 Task: Check the sale-to-list ratio of fenced yard in the last 1 year.
Action: Mouse moved to (937, 216)
Screenshot: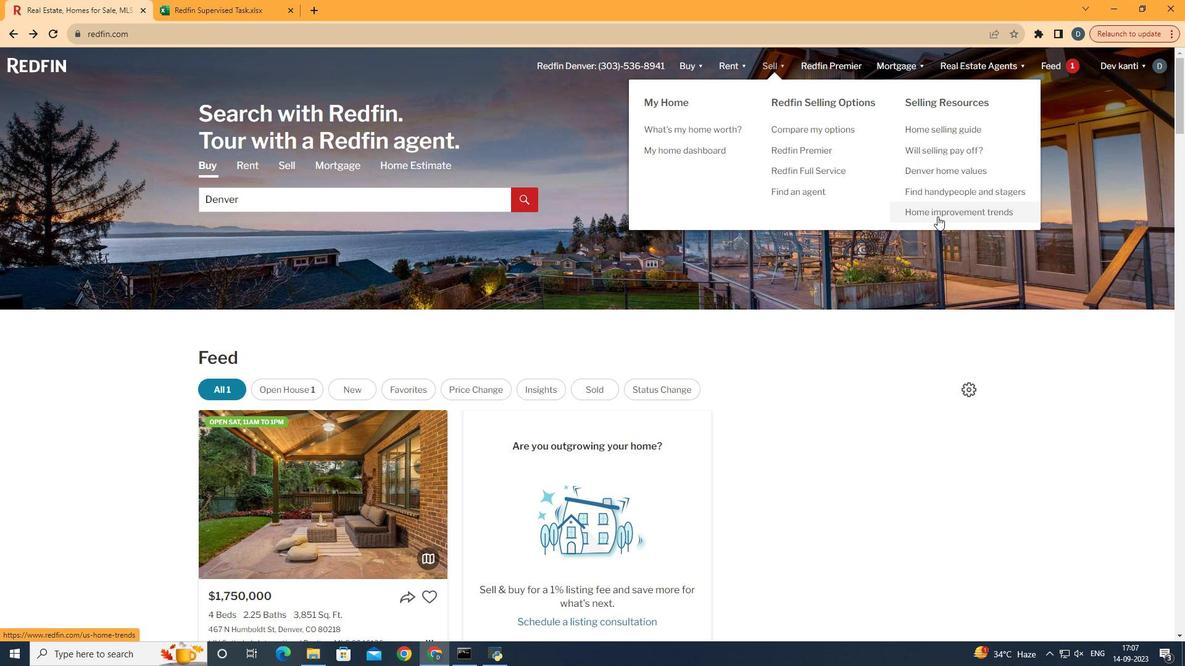 
Action: Mouse pressed left at (937, 216)
Screenshot: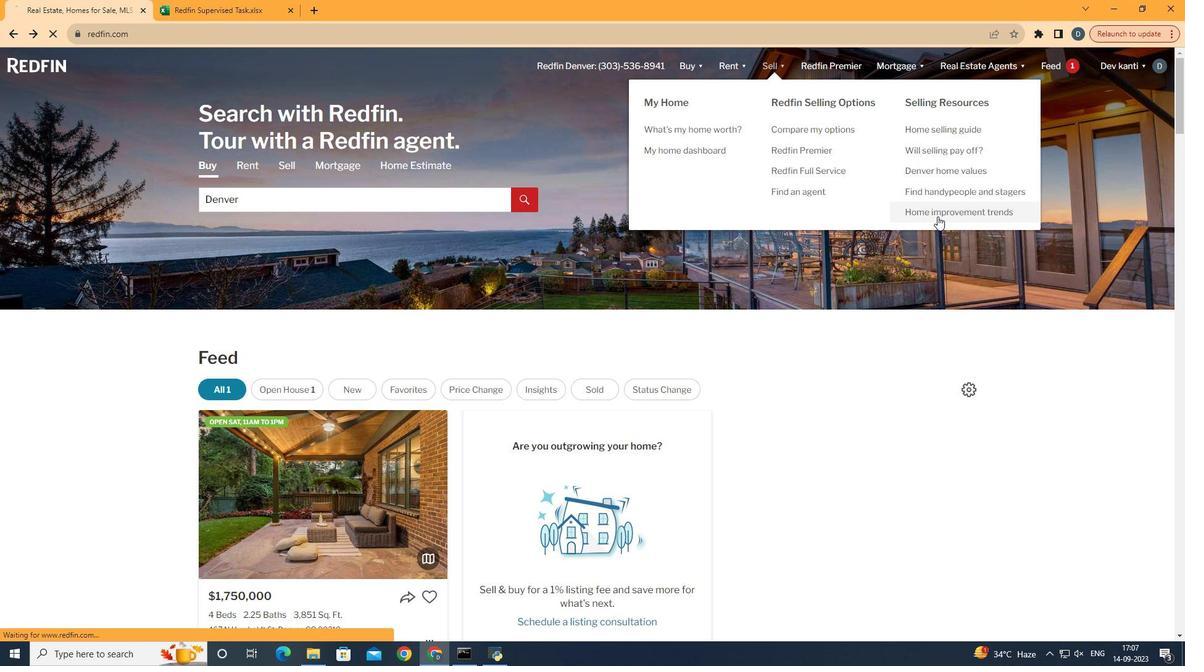 
Action: Mouse moved to (294, 238)
Screenshot: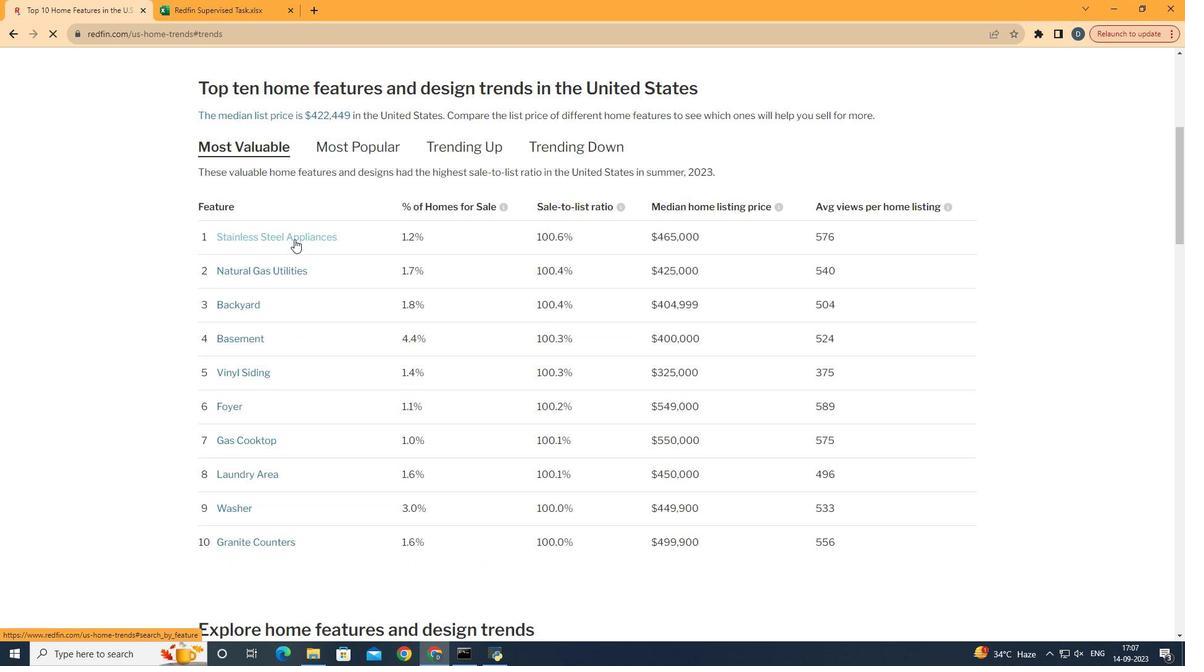 
Action: Mouse pressed left at (294, 238)
Screenshot: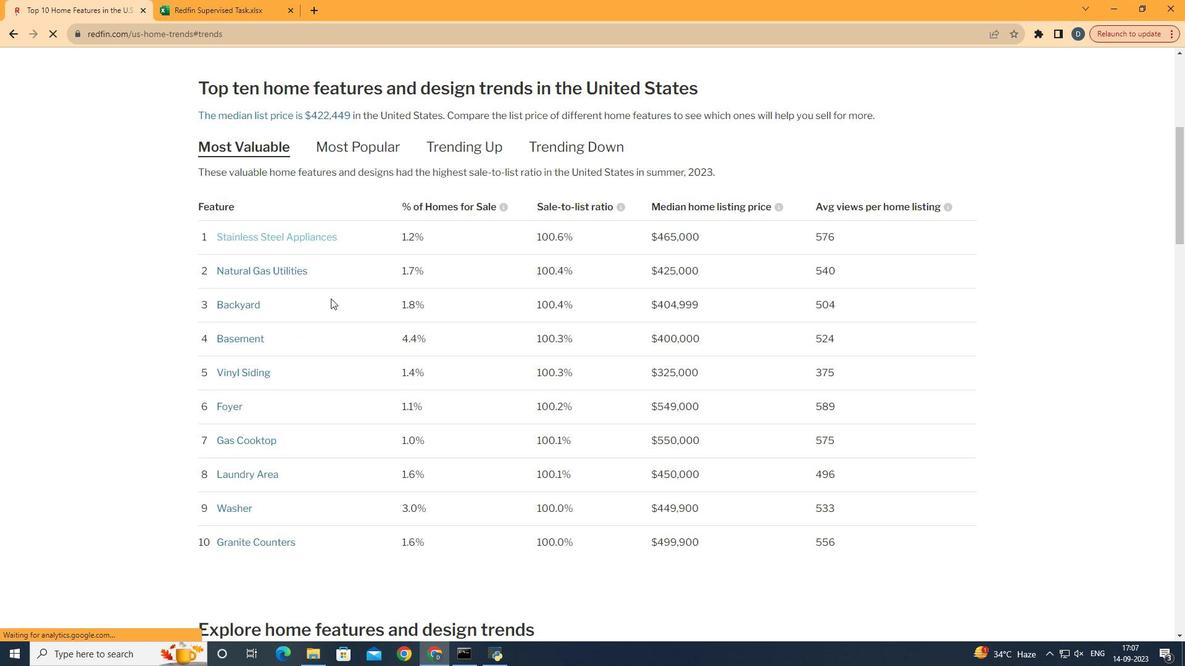 
Action: Mouse moved to (358, 335)
Screenshot: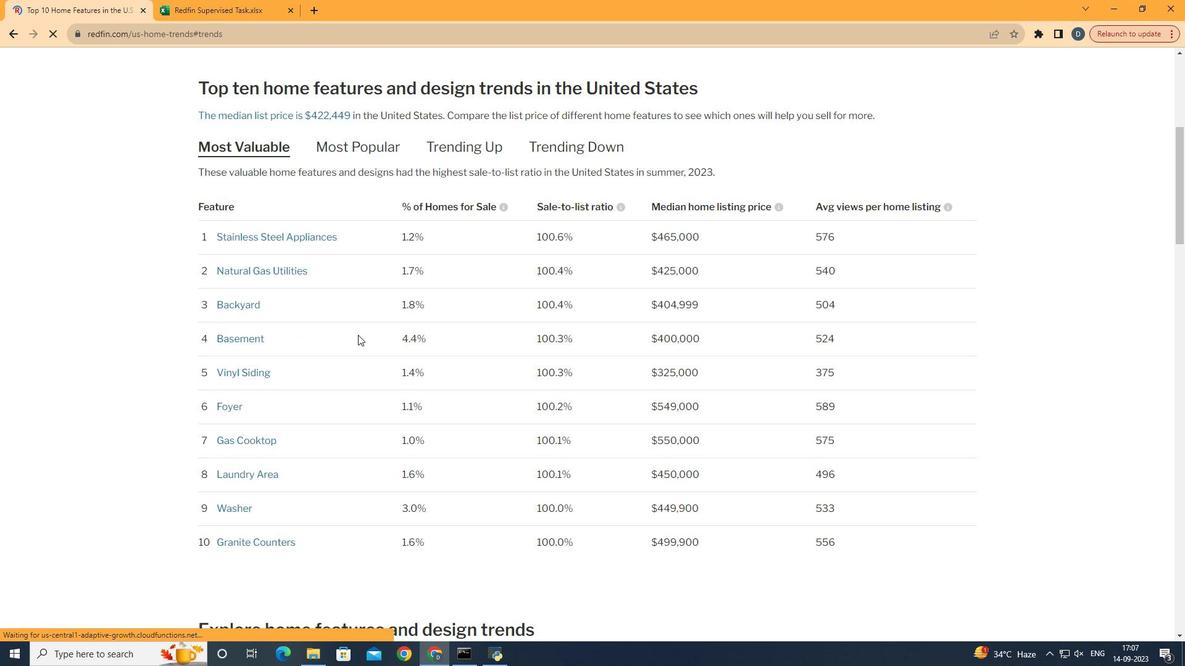 
Action: Mouse scrolled (358, 334) with delta (0, 0)
Screenshot: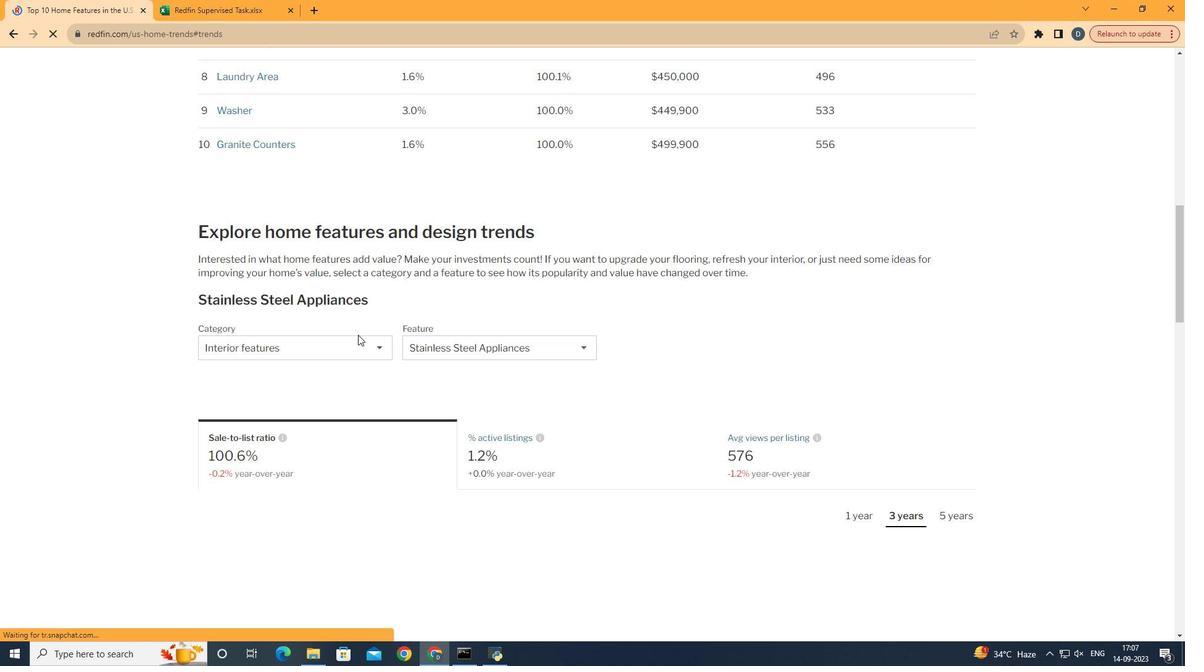 
Action: Mouse scrolled (358, 334) with delta (0, 0)
Screenshot: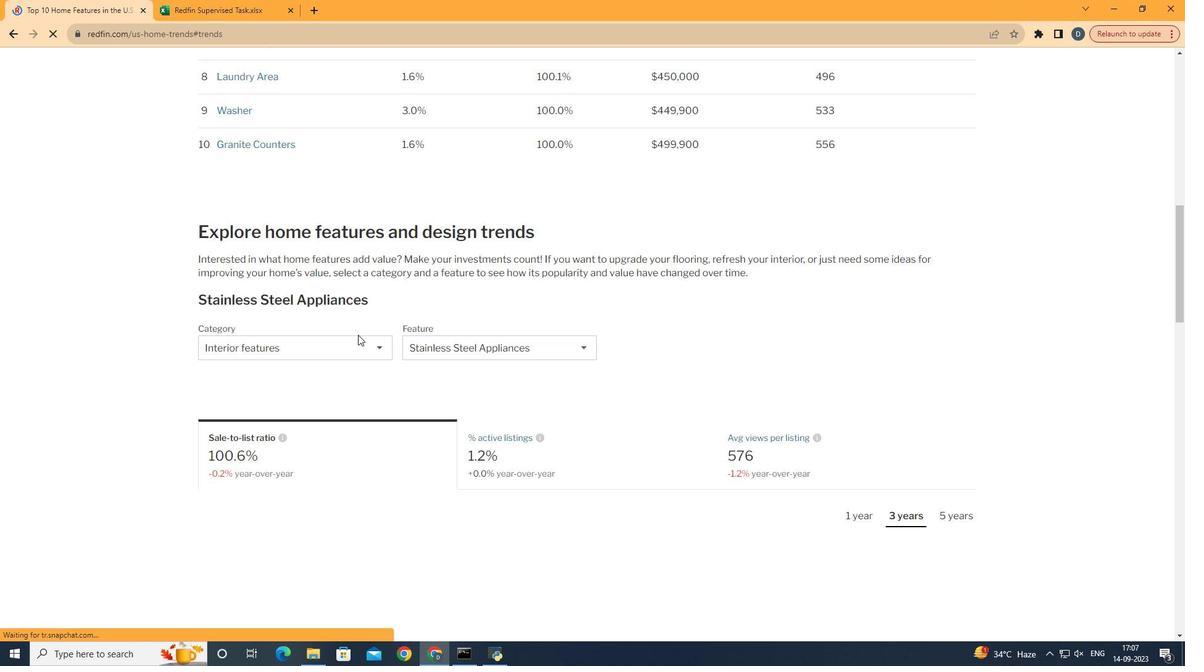
Action: Mouse scrolled (358, 334) with delta (0, 0)
Screenshot: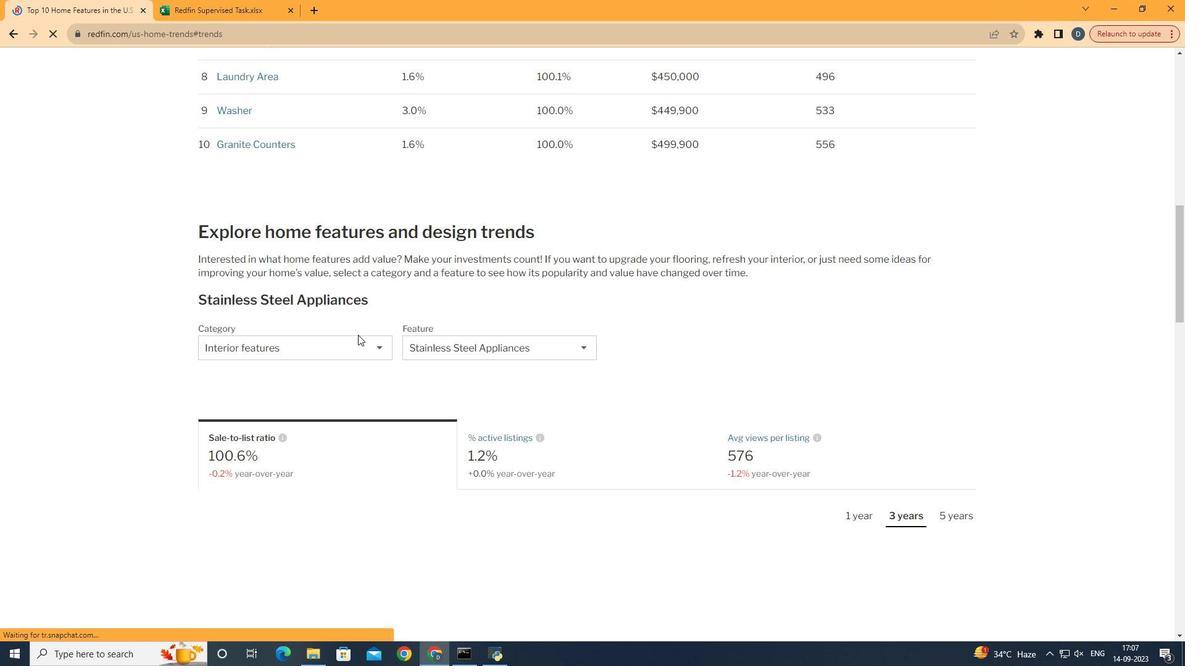 
Action: Mouse scrolled (358, 334) with delta (0, 0)
Screenshot: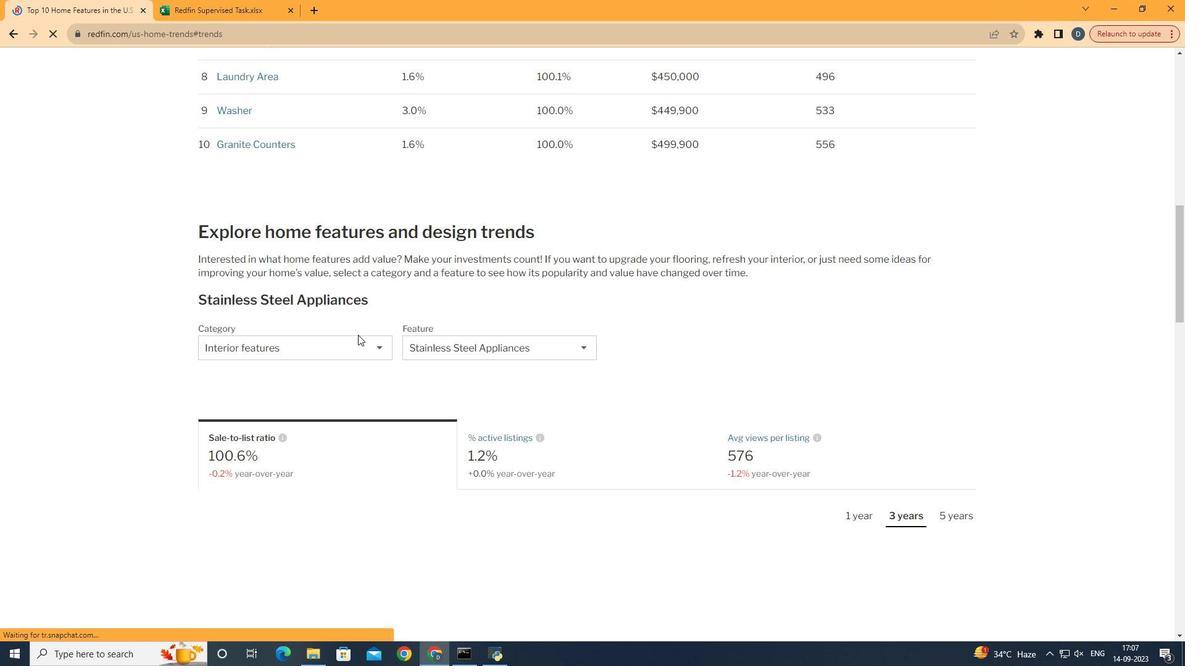 
Action: Mouse scrolled (358, 334) with delta (0, 0)
Screenshot: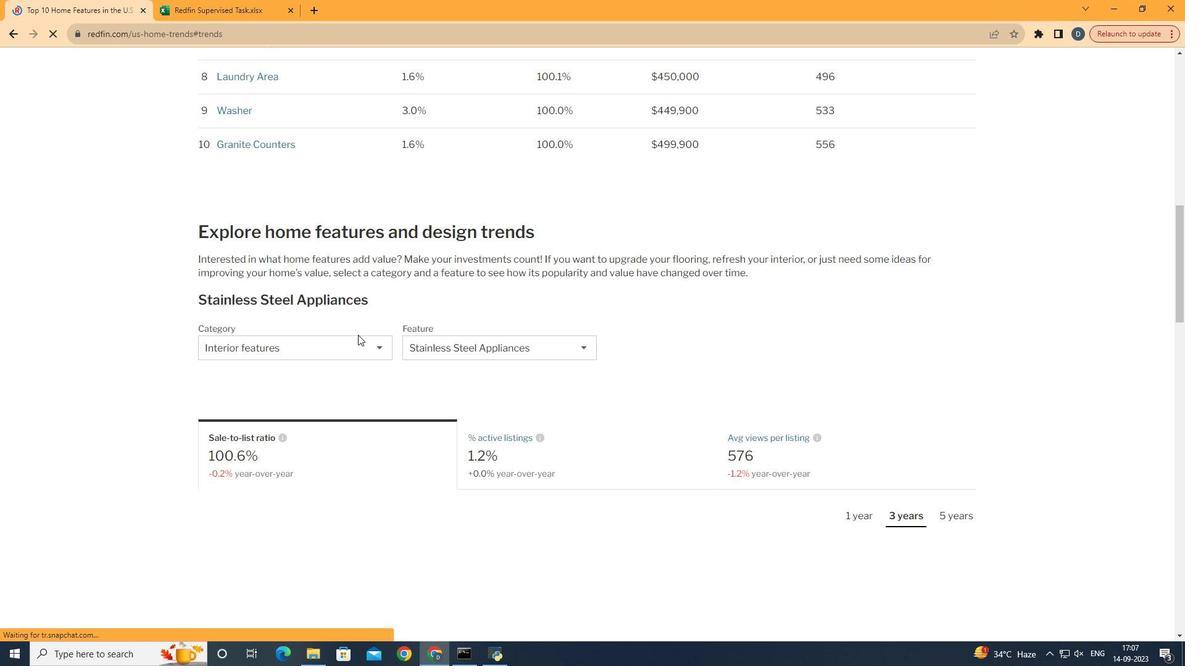 
Action: Mouse scrolled (358, 334) with delta (0, 0)
Screenshot: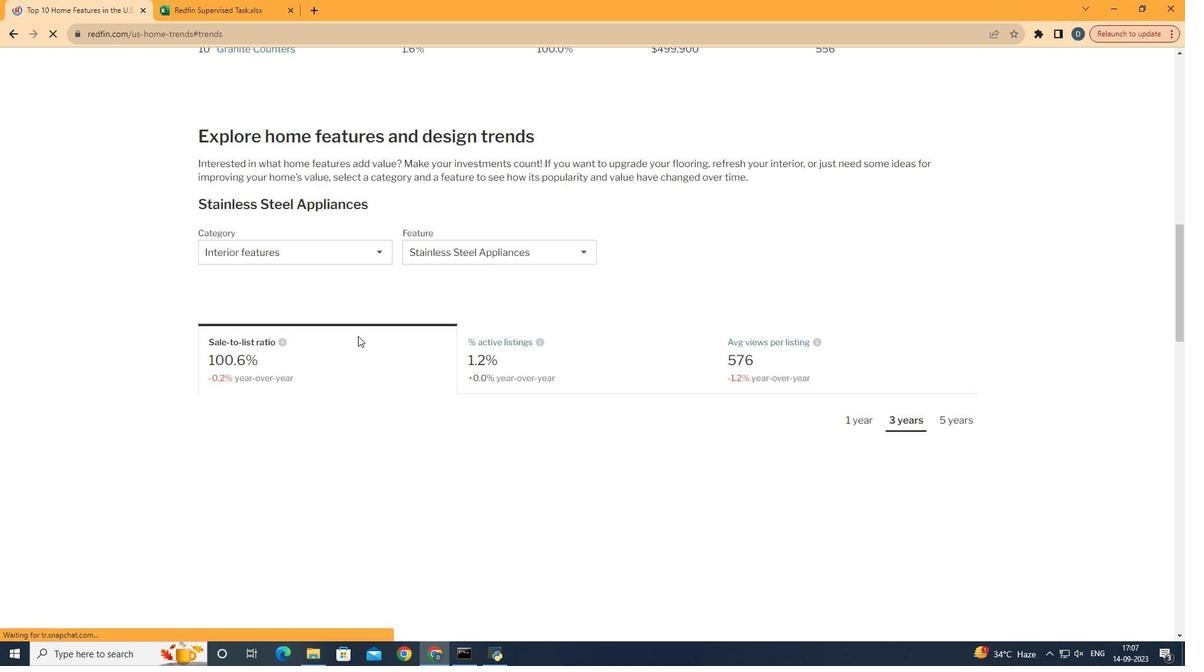 
Action: Mouse scrolled (358, 334) with delta (0, 0)
Screenshot: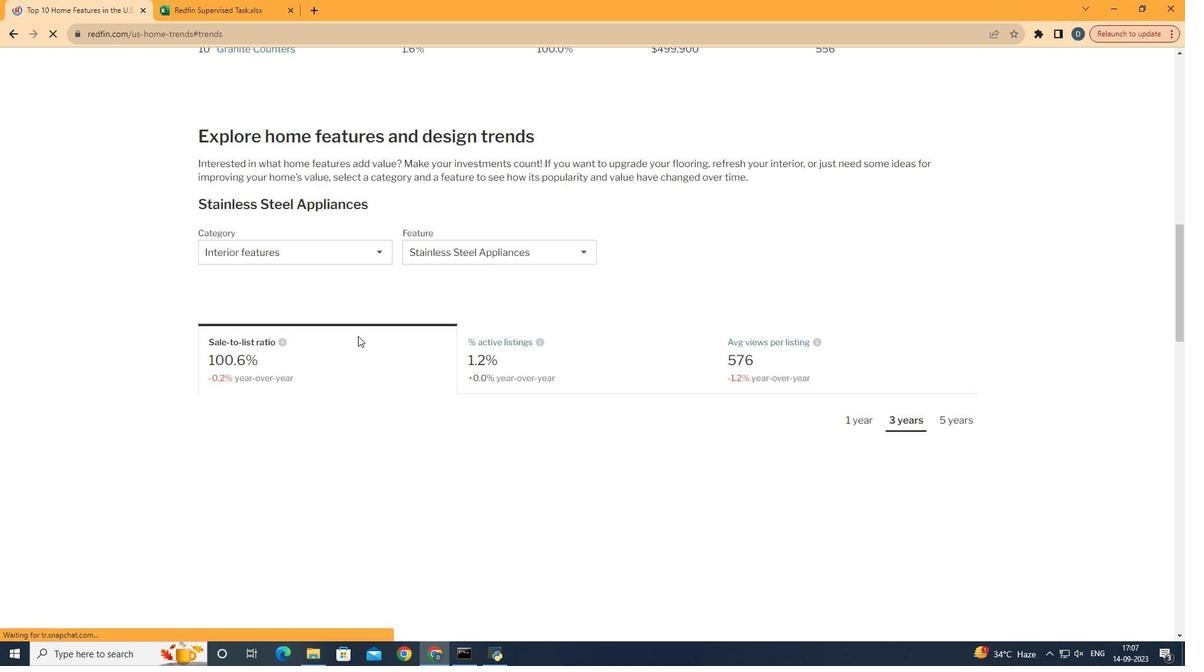
Action: Mouse scrolled (358, 334) with delta (0, 0)
Screenshot: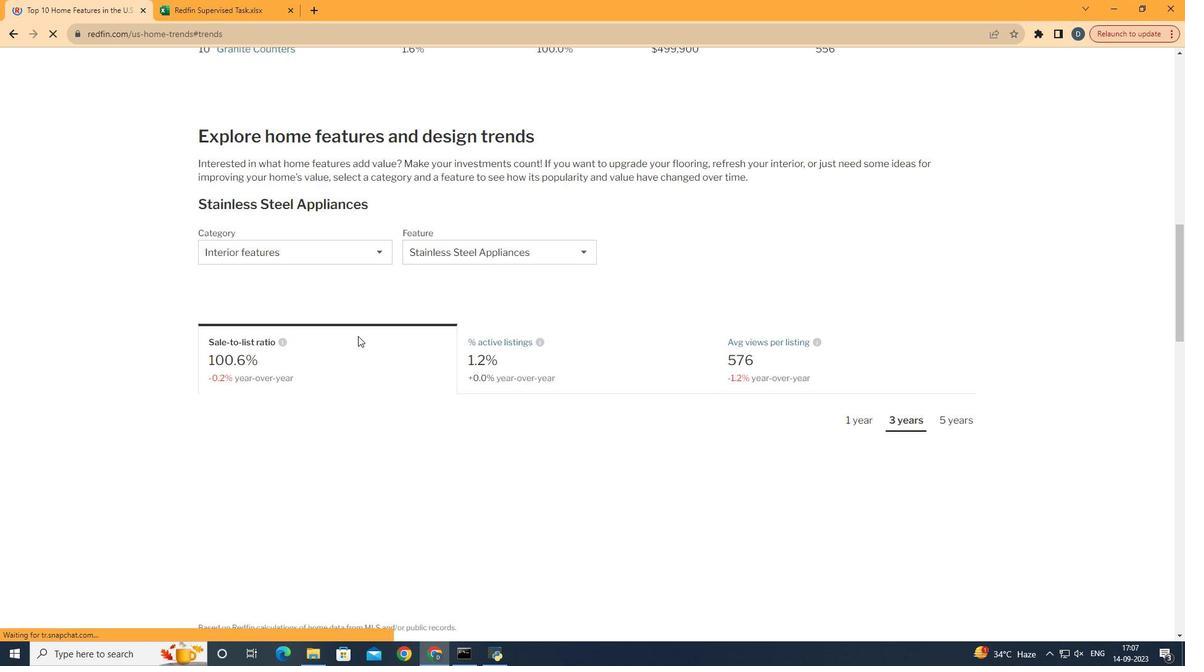 
Action: Mouse moved to (351, 269)
Screenshot: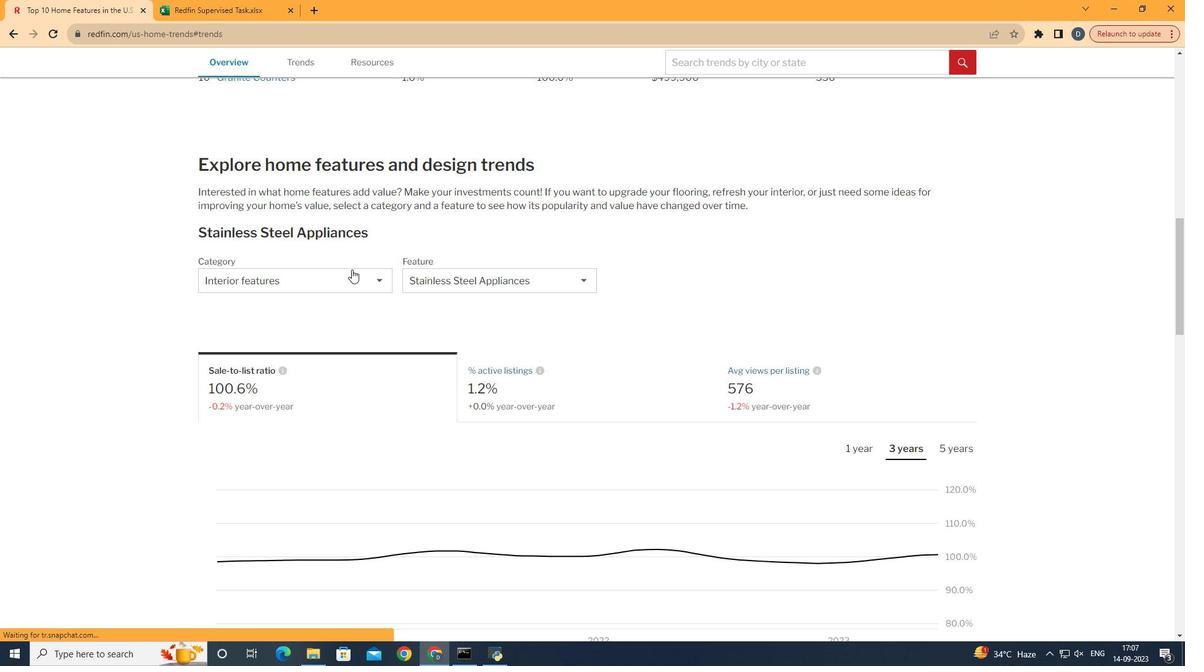 
Action: Mouse scrolled (351, 269) with delta (0, 0)
Screenshot: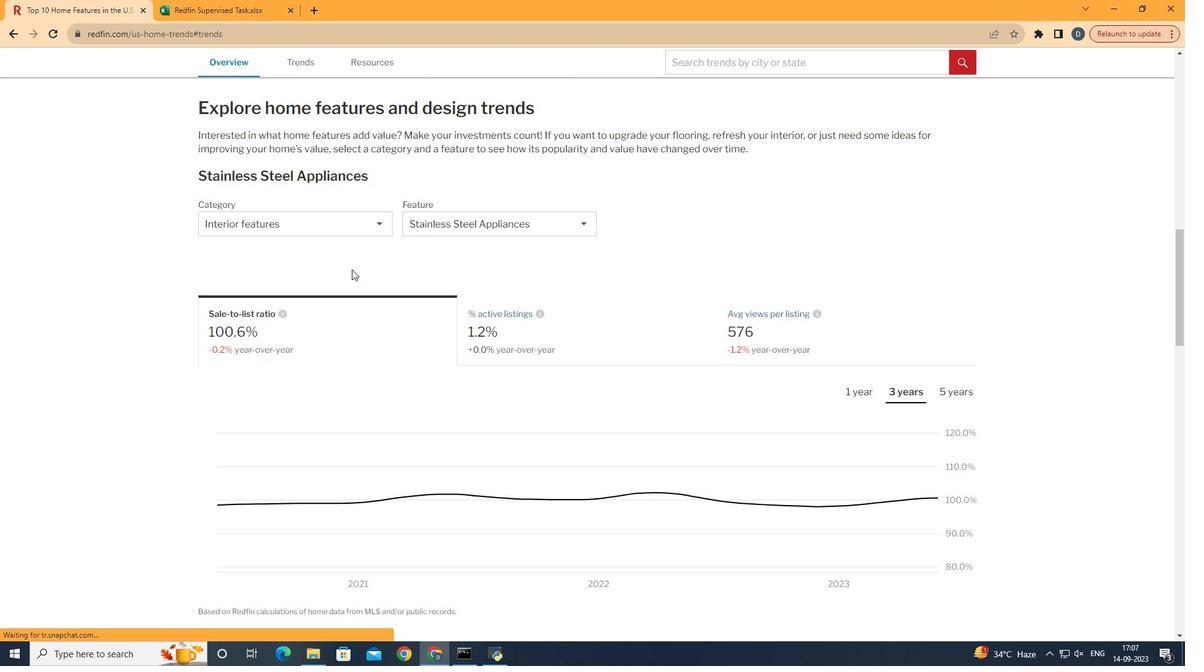 
Action: Mouse scrolled (351, 269) with delta (0, 0)
Screenshot: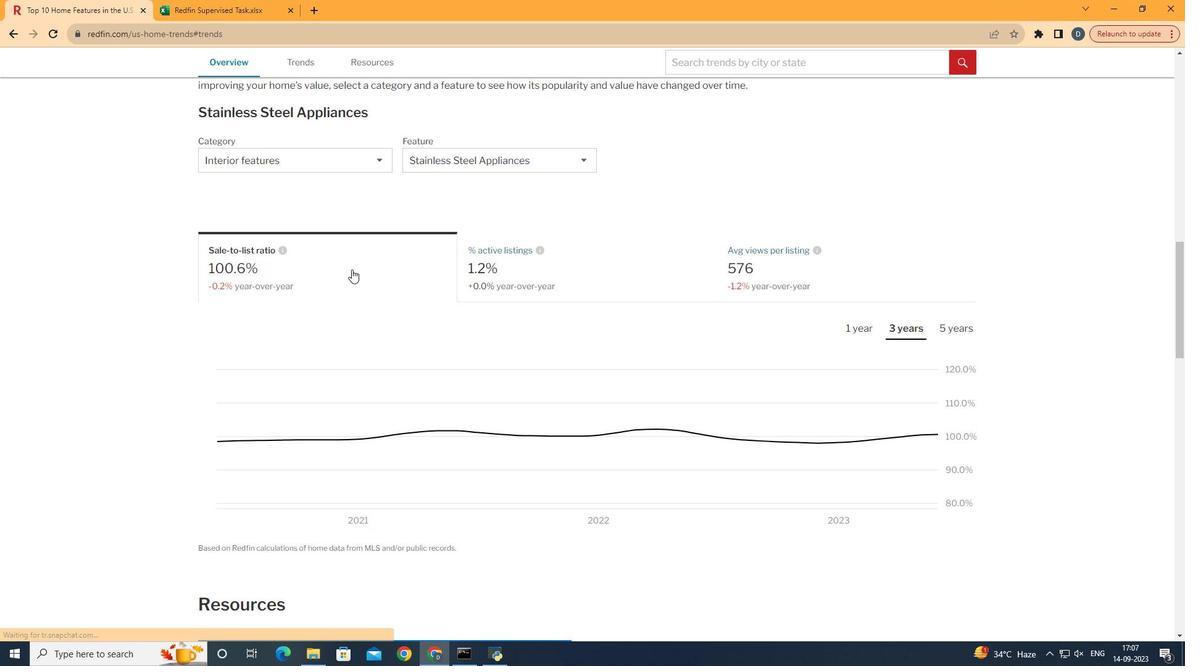 
Action: Mouse scrolled (351, 269) with delta (0, 0)
Screenshot: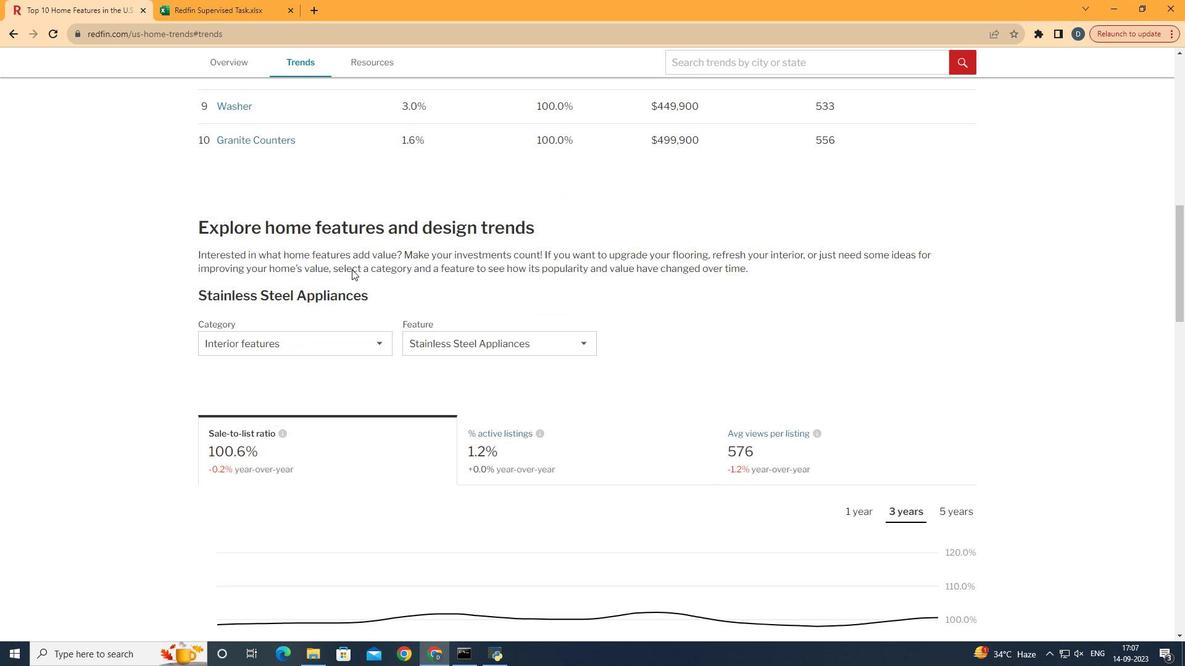 
Action: Mouse scrolled (351, 269) with delta (0, 0)
Screenshot: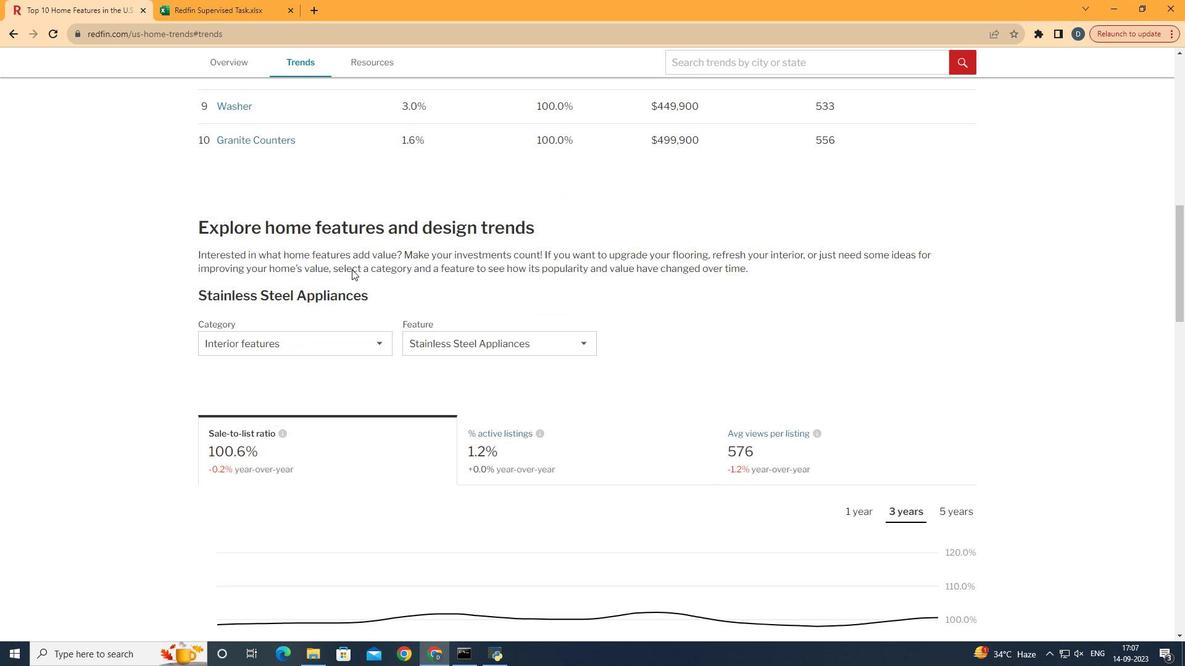 
Action: Mouse scrolled (351, 269) with delta (0, 0)
Screenshot: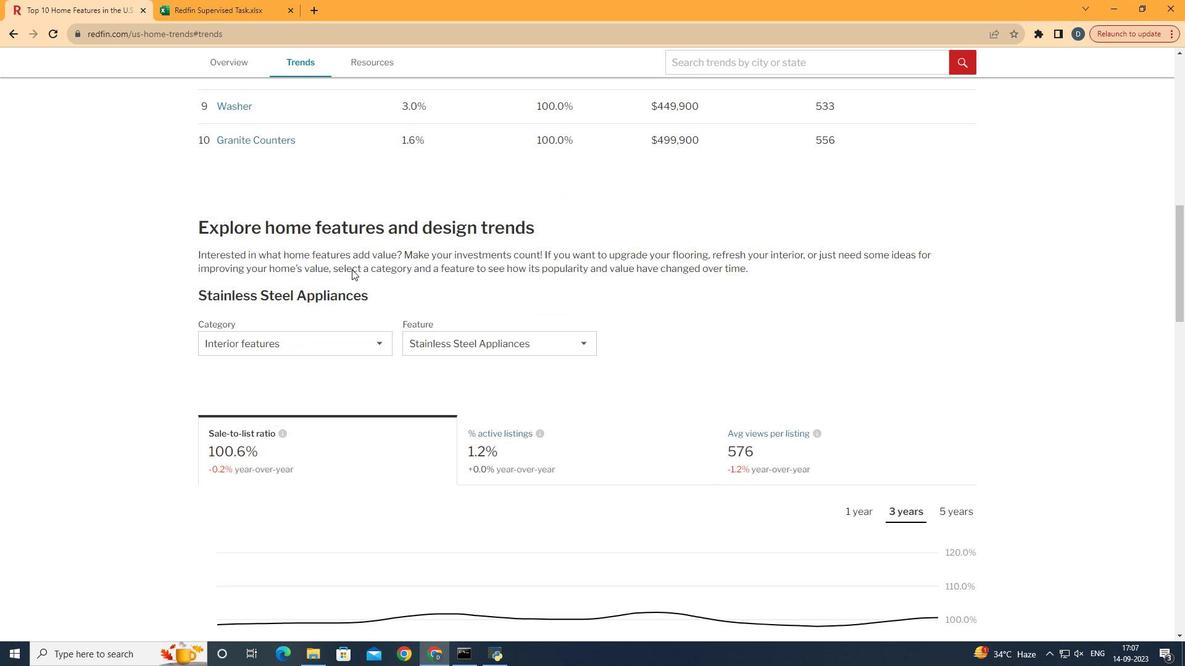 
Action: Mouse scrolled (351, 269) with delta (0, 0)
Screenshot: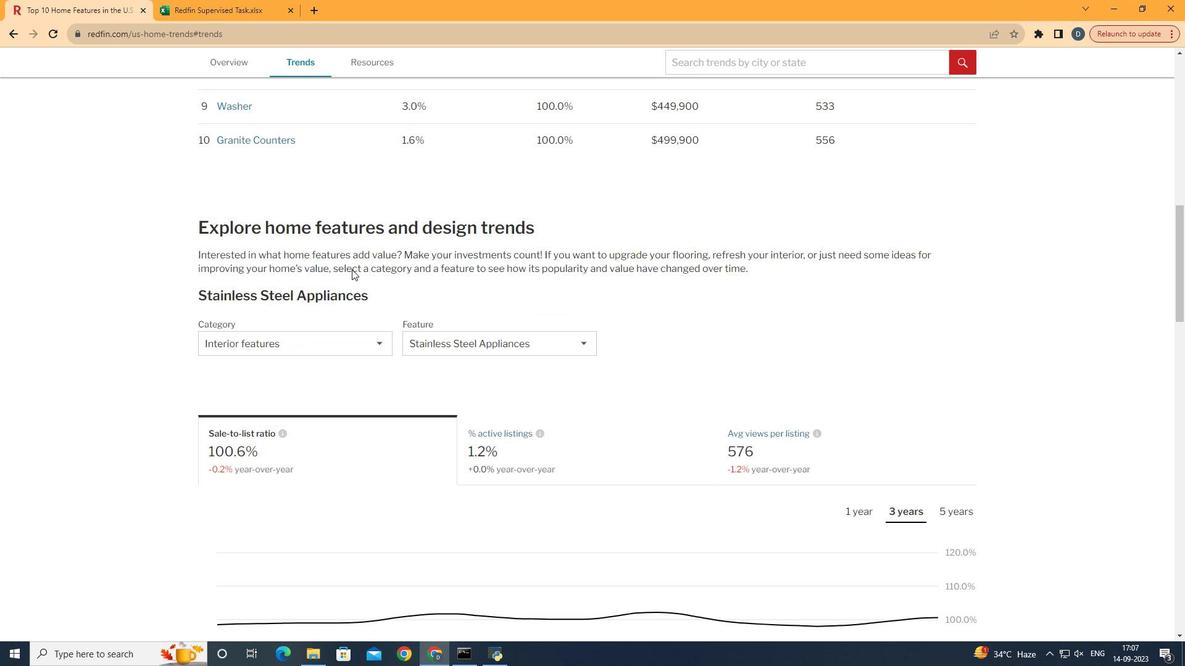 
Action: Mouse scrolled (351, 269) with delta (0, 0)
Screenshot: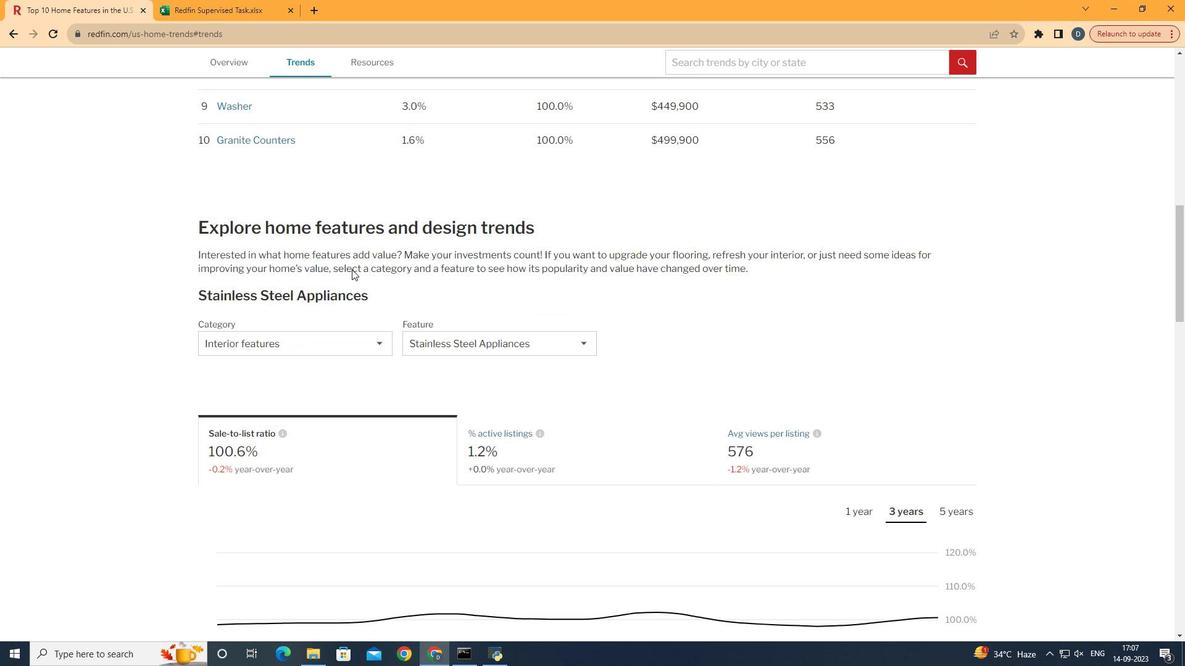 
Action: Mouse moved to (361, 334)
Screenshot: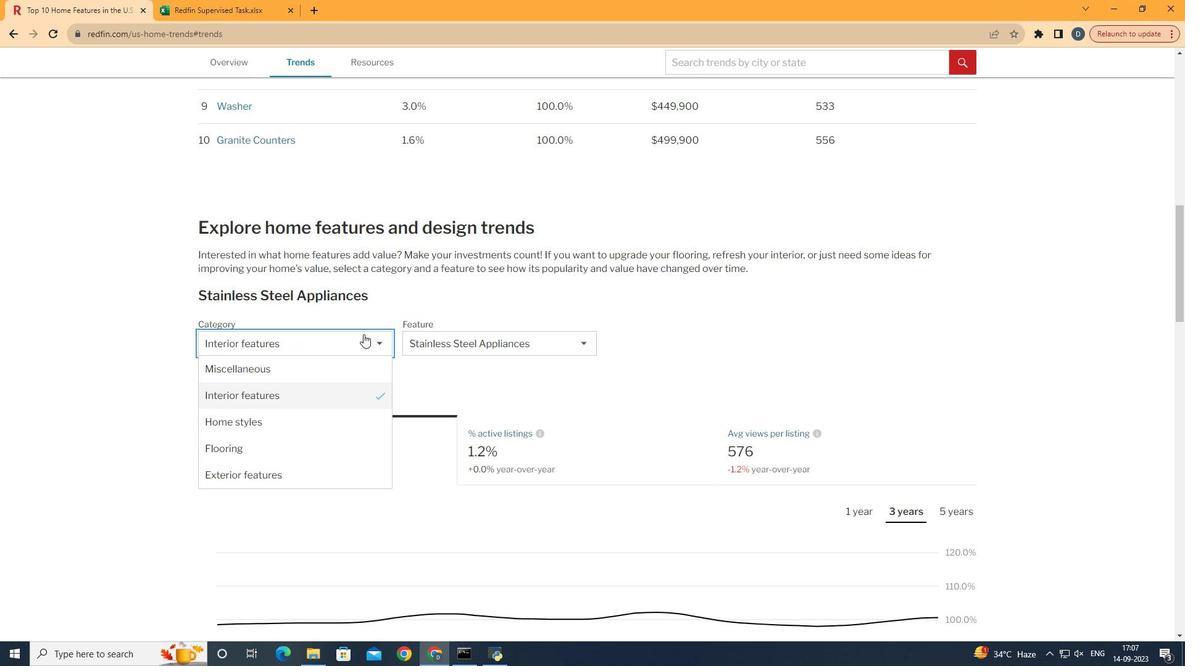 
Action: Mouse pressed left at (361, 334)
Screenshot: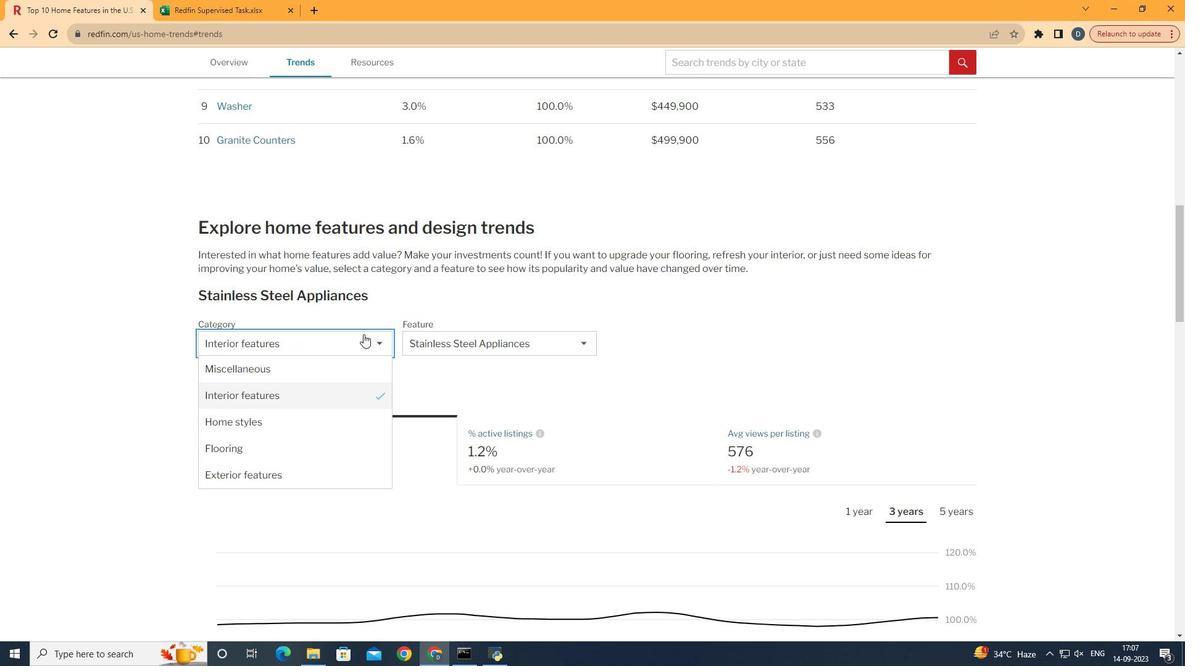 
Action: Mouse moved to (332, 482)
Screenshot: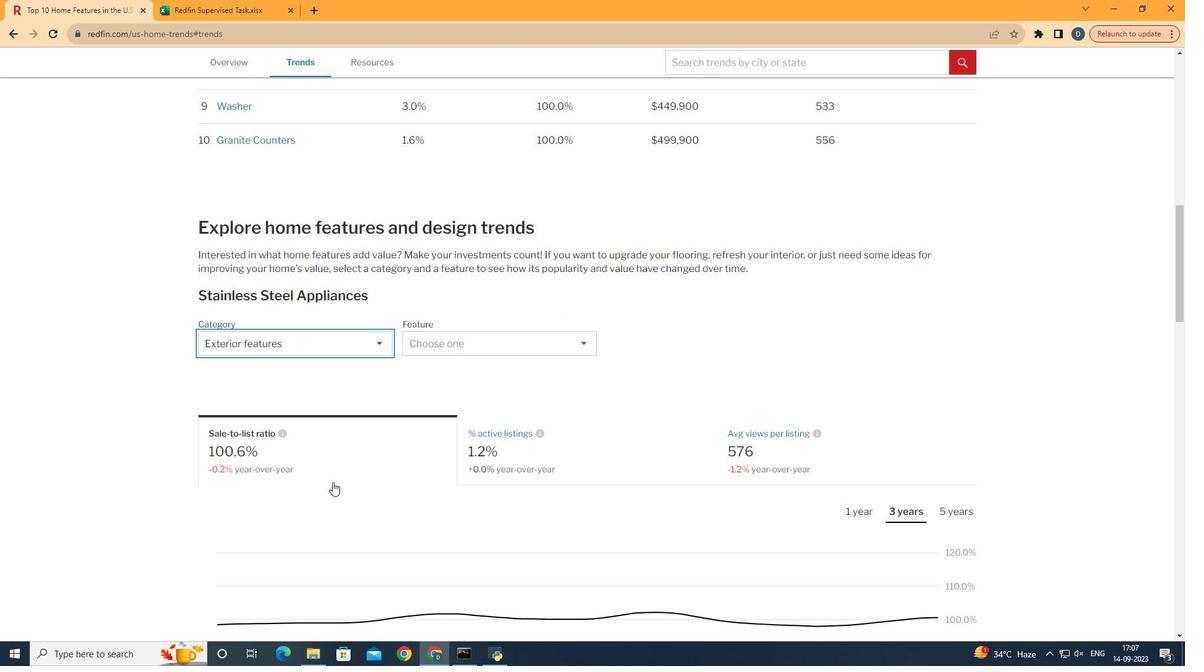 
Action: Mouse pressed left at (332, 482)
Screenshot: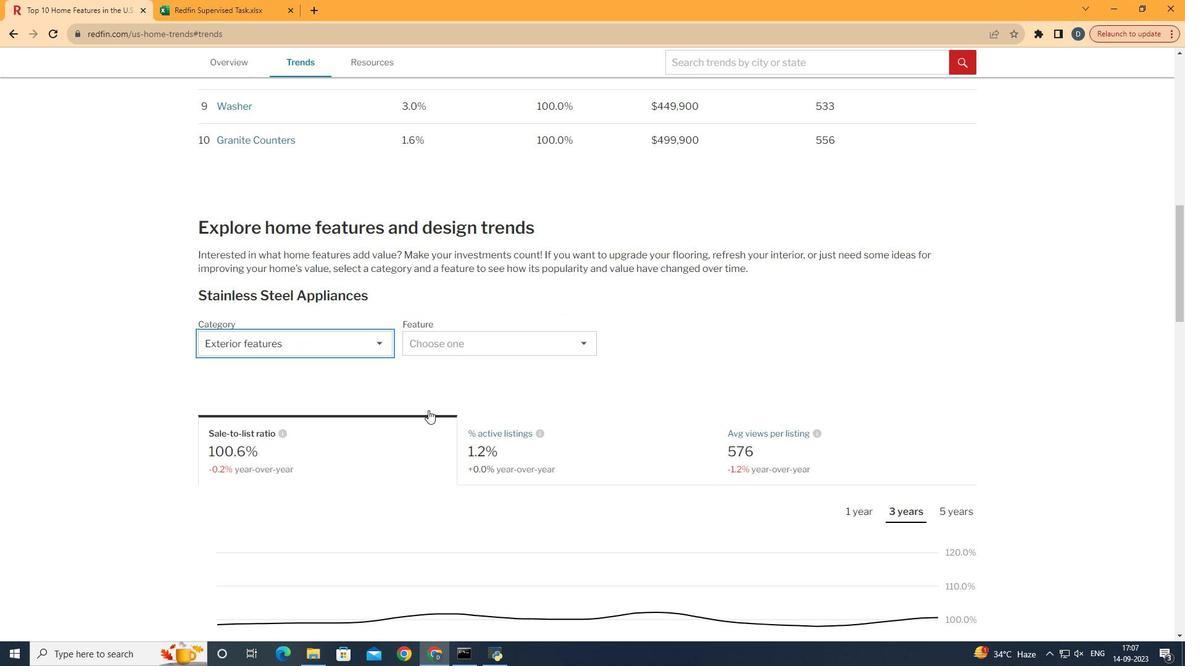 
Action: Mouse moved to (525, 349)
Screenshot: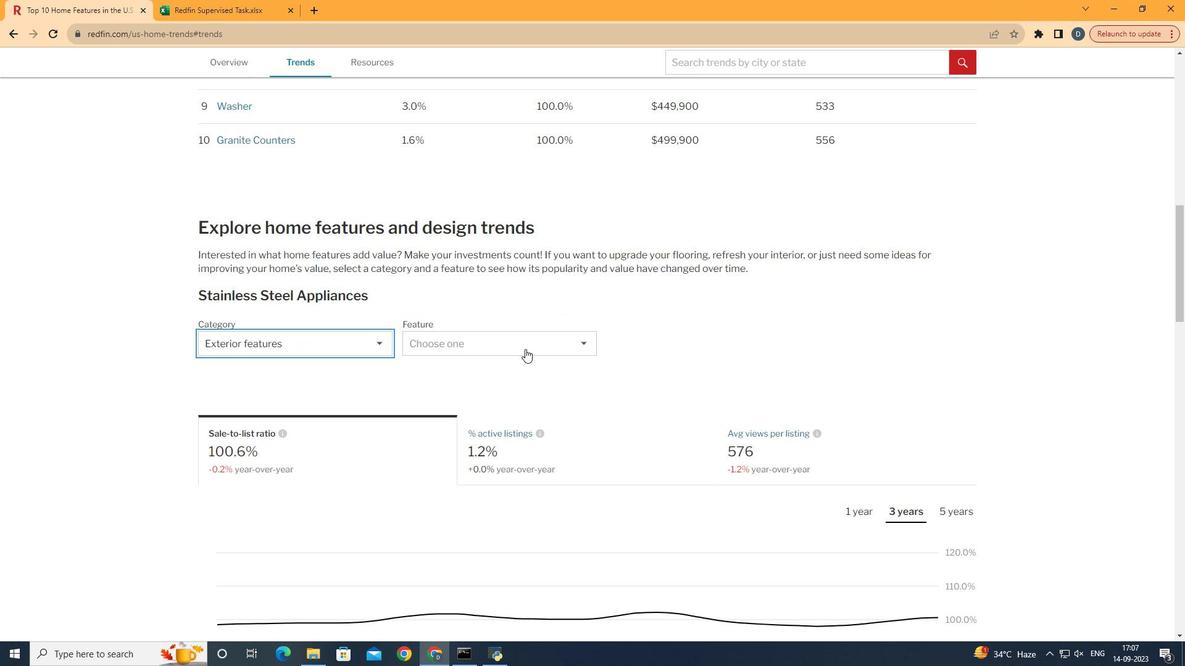 
Action: Mouse pressed left at (525, 349)
Screenshot: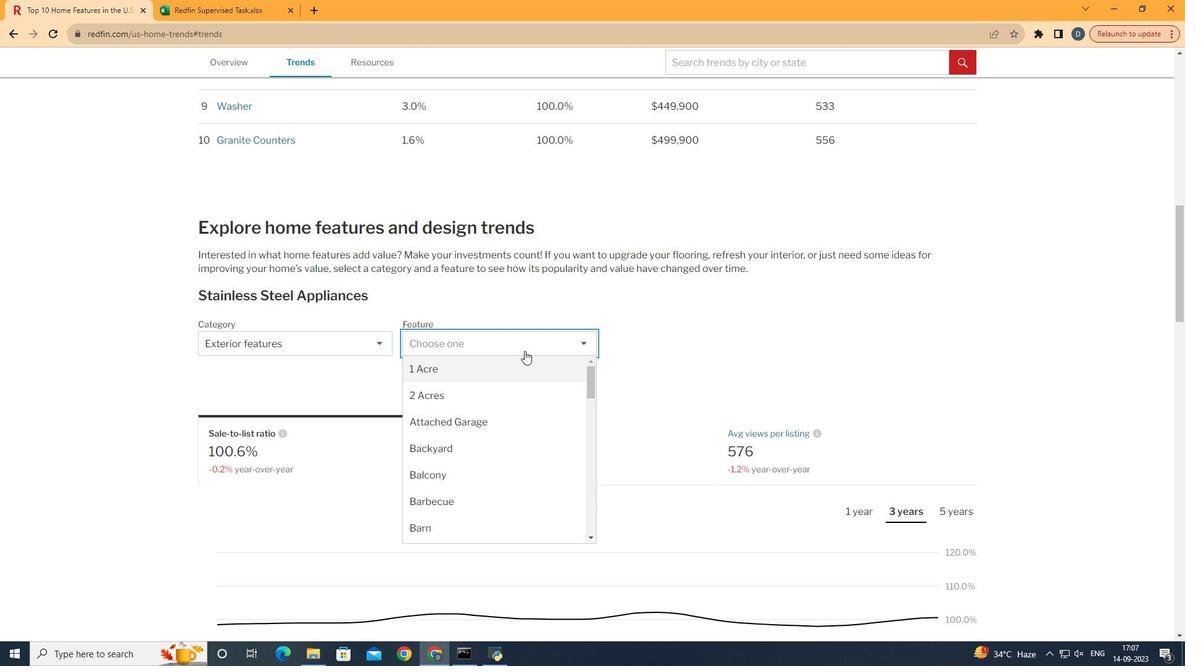 
Action: Mouse moved to (486, 435)
Screenshot: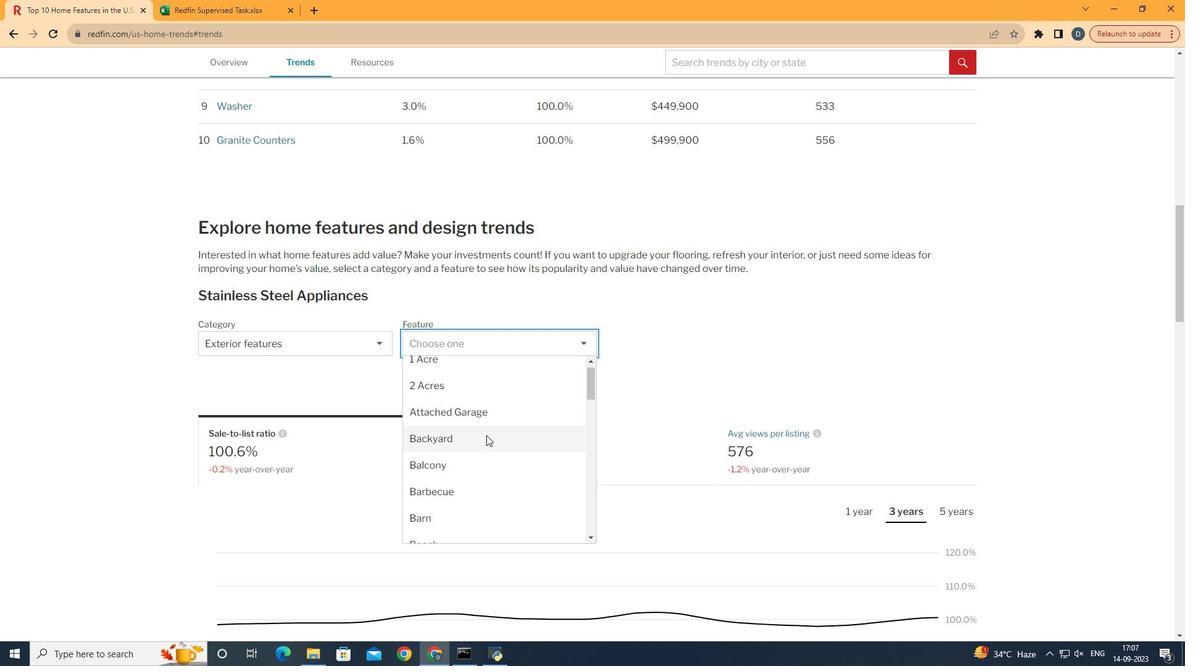 
Action: Mouse scrolled (486, 435) with delta (0, 0)
Screenshot: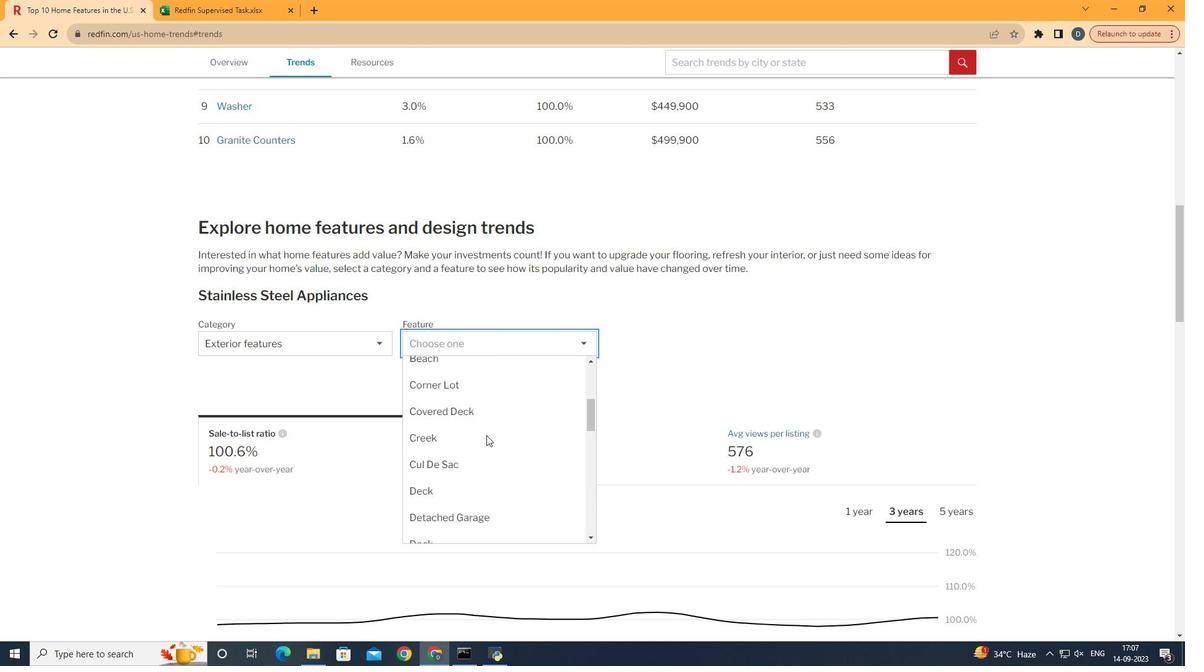 
Action: Mouse scrolled (486, 435) with delta (0, 0)
Screenshot: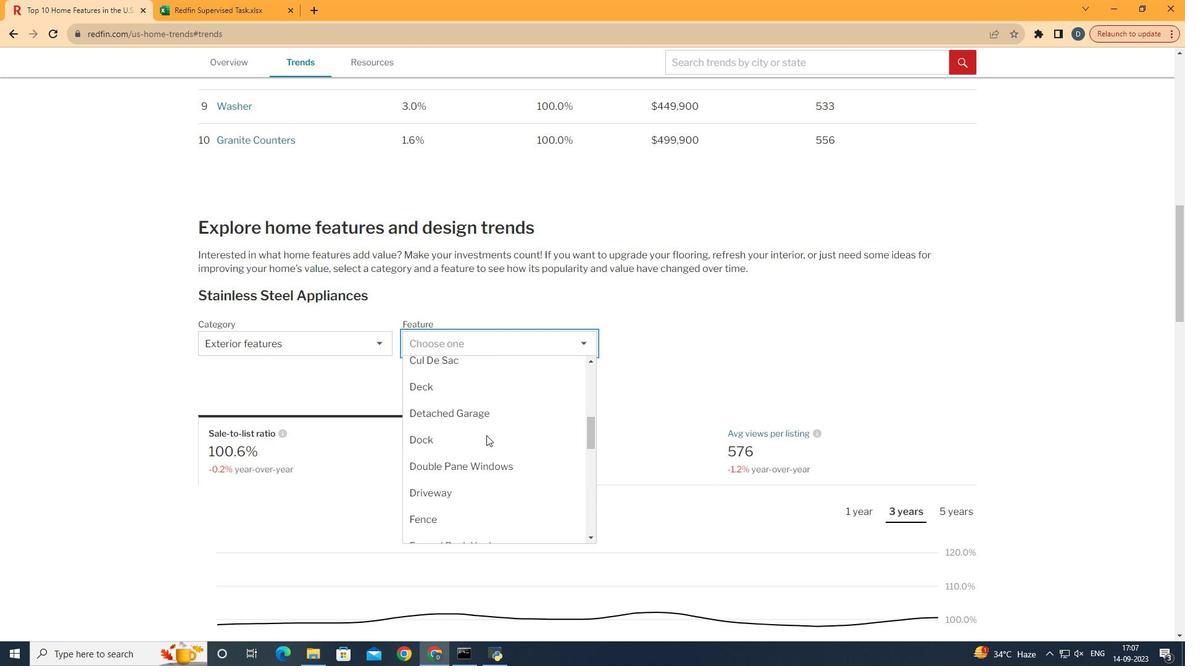 
Action: Mouse scrolled (486, 435) with delta (0, 0)
Screenshot: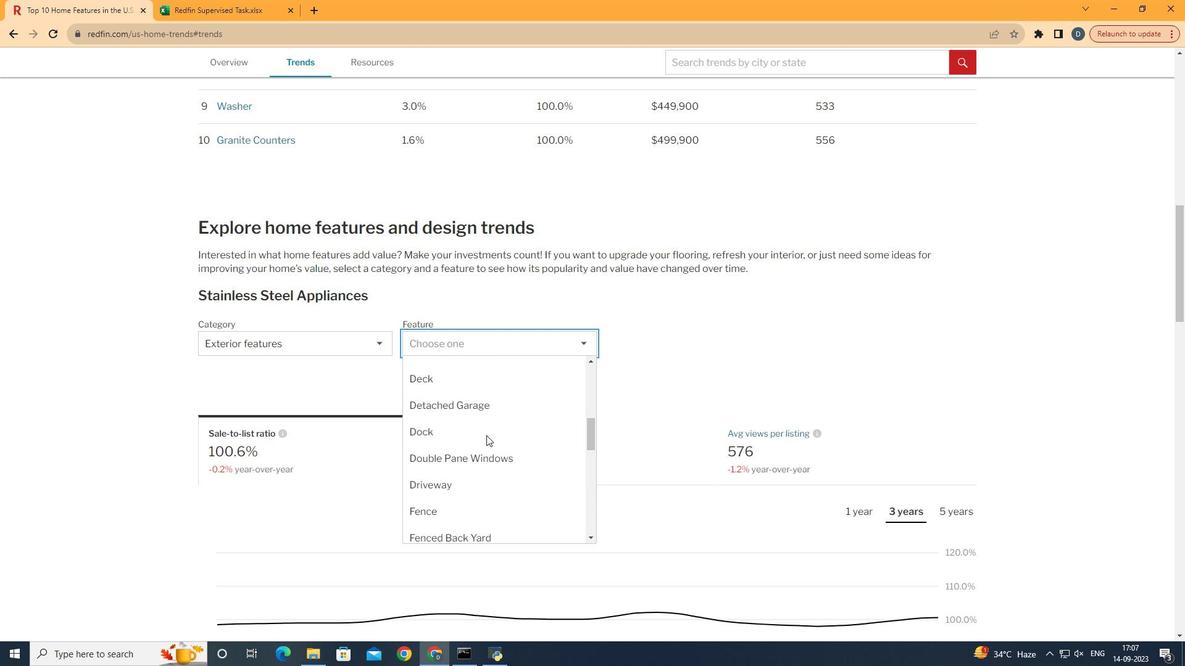 
Action: Mouse scrolled (486, 435) with delta (0, 0)
Screenshot: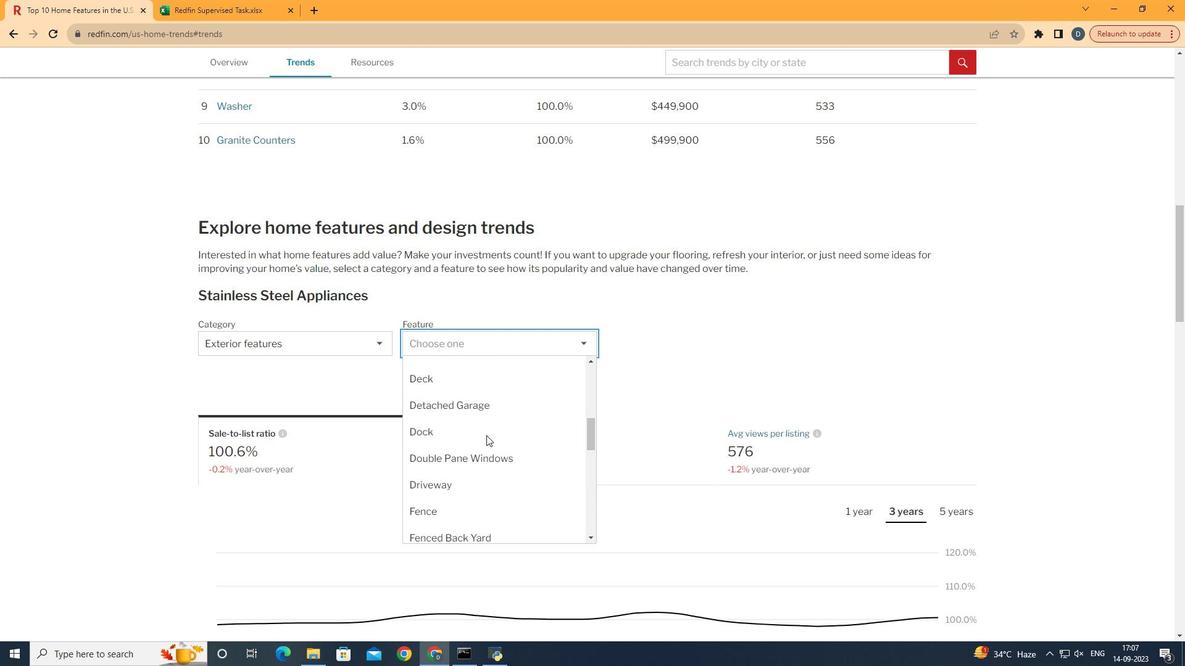 
Action: Mouse scrolled (486, 435) with delta (0, 0)
Screenshot: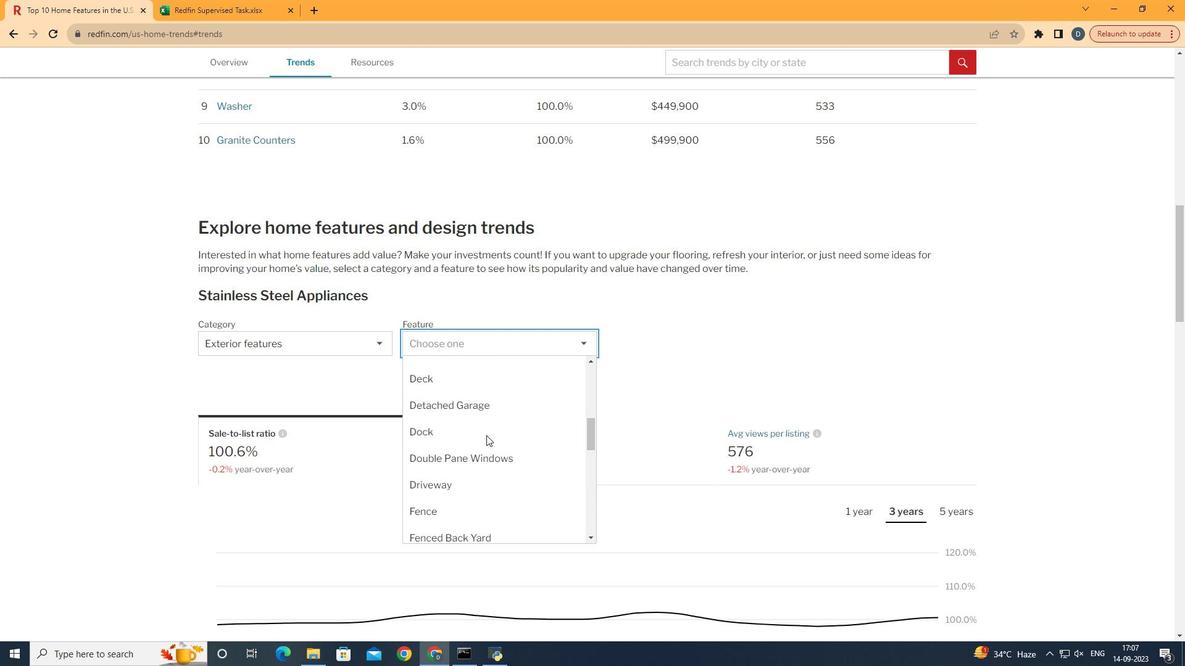 
Action: Mouse moved to (488, 445)
Screenshot: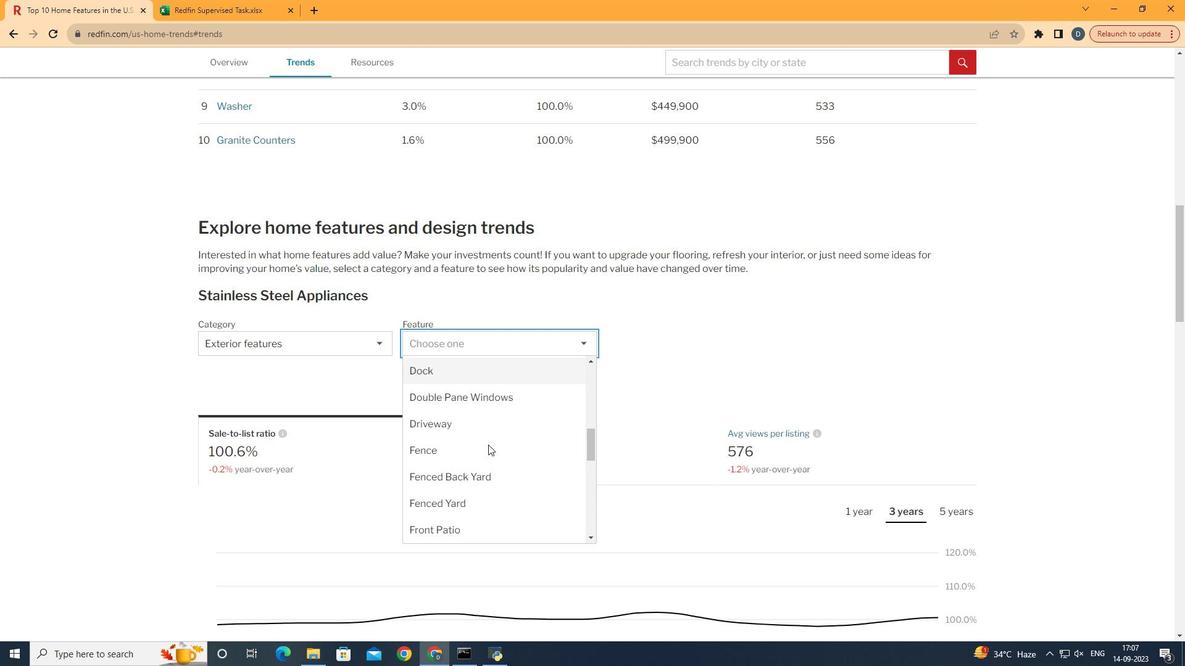 
Action: Mouse scrolled (488, 444) with delta (0, 0)
Screenshot: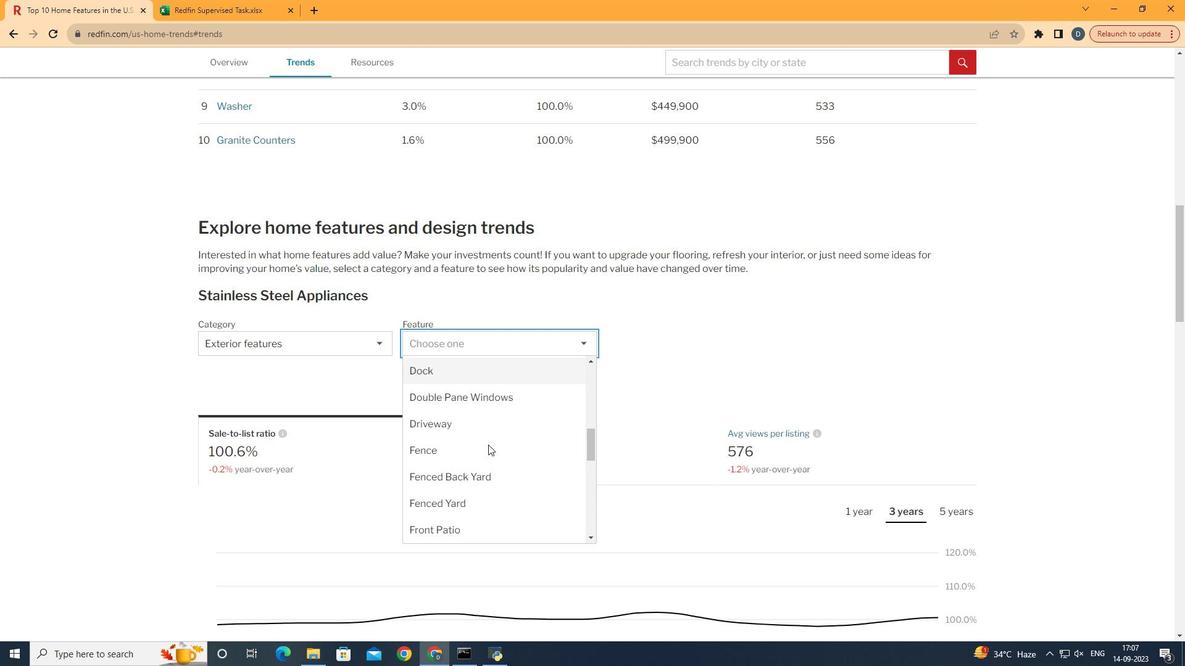 
Action: Mouse moved to (474, 499)
Screenshot: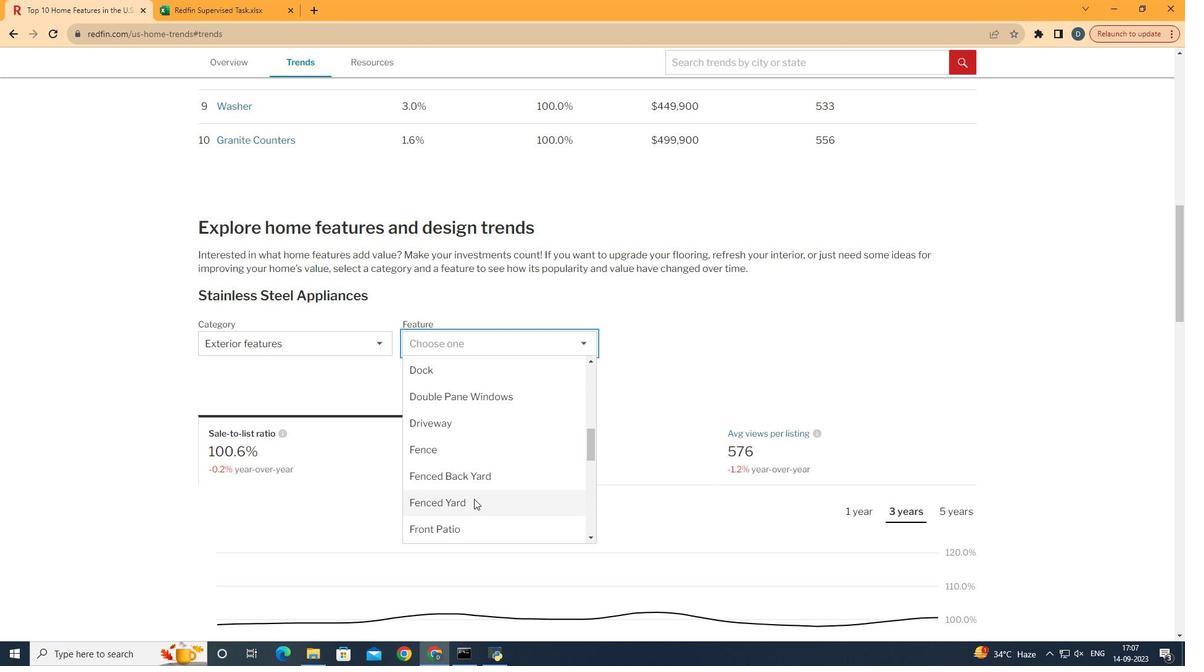 
Action: Mouse pressed left at (474, 499)
Screenshot: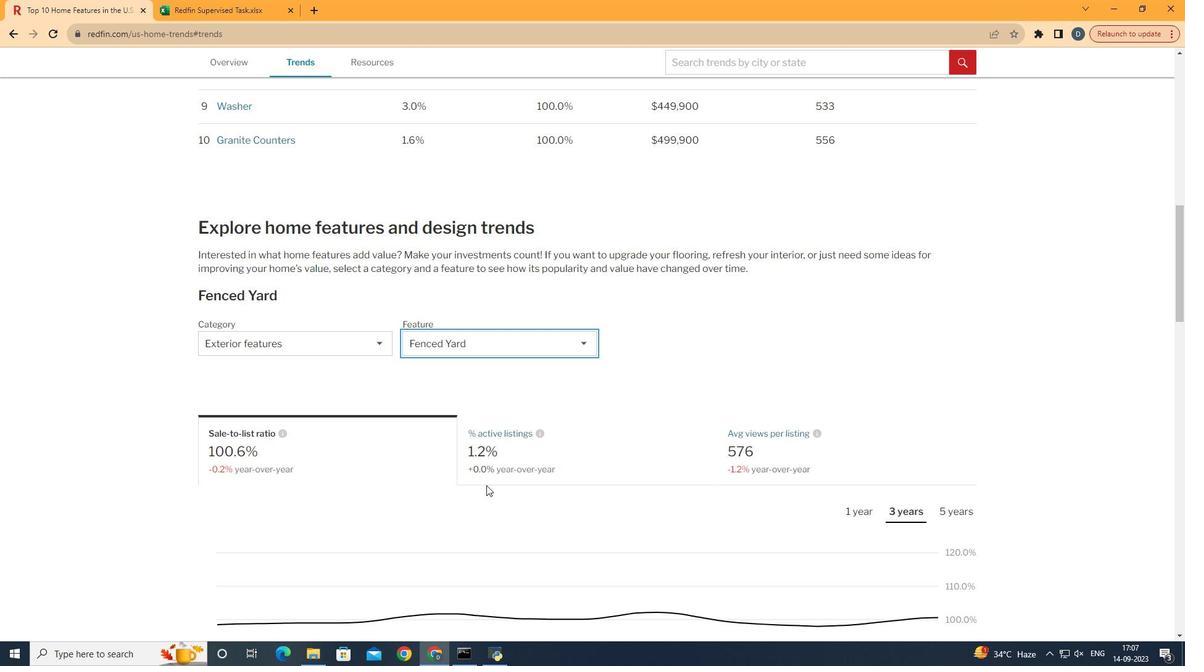 
Action: Mouse moved to (864, 509)
Screenshot: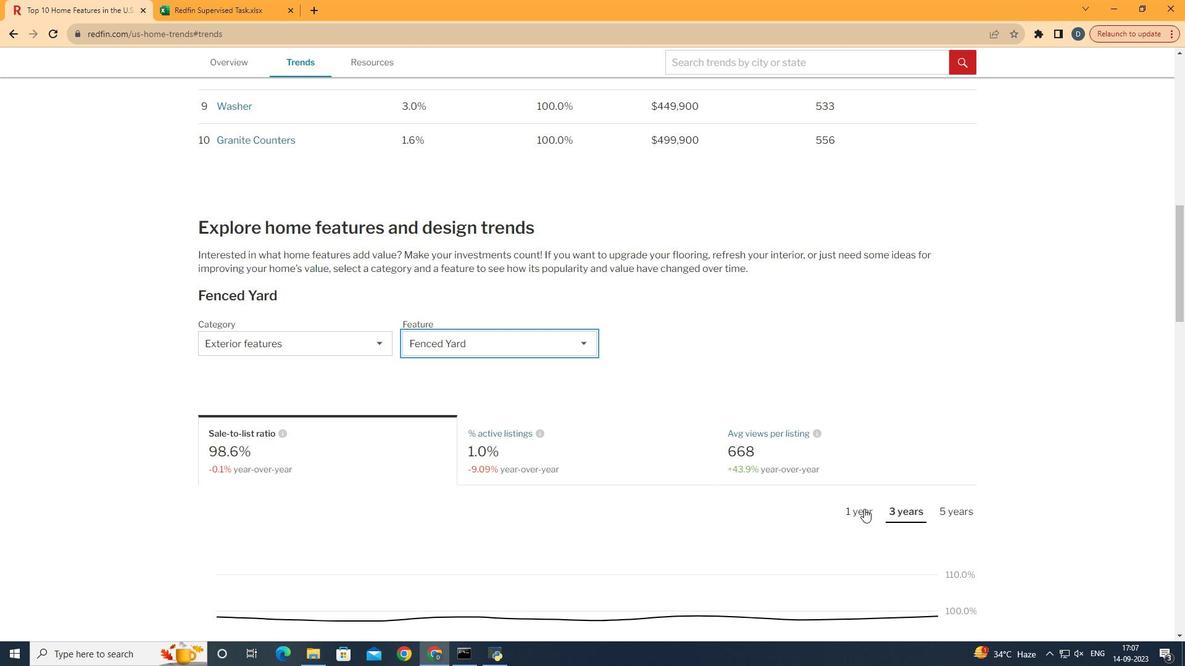 
Action: Mouse pressed left at (864, 509)
Screenshot: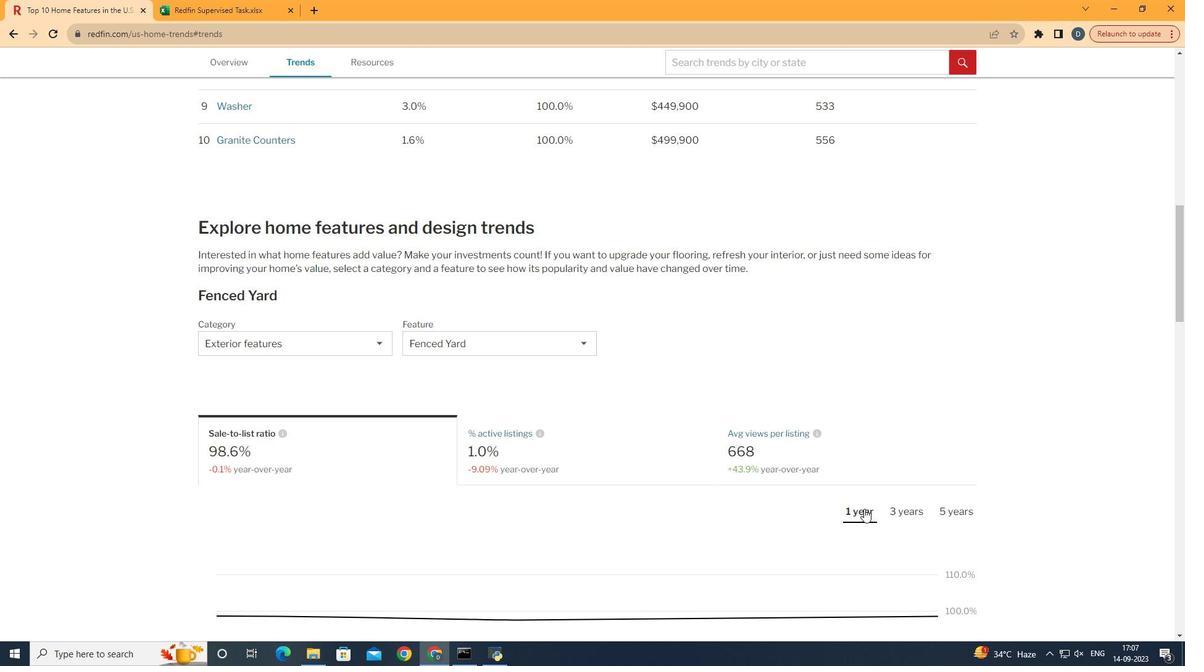 
Action: Mouse moved to (1040, 341)
Screenshot: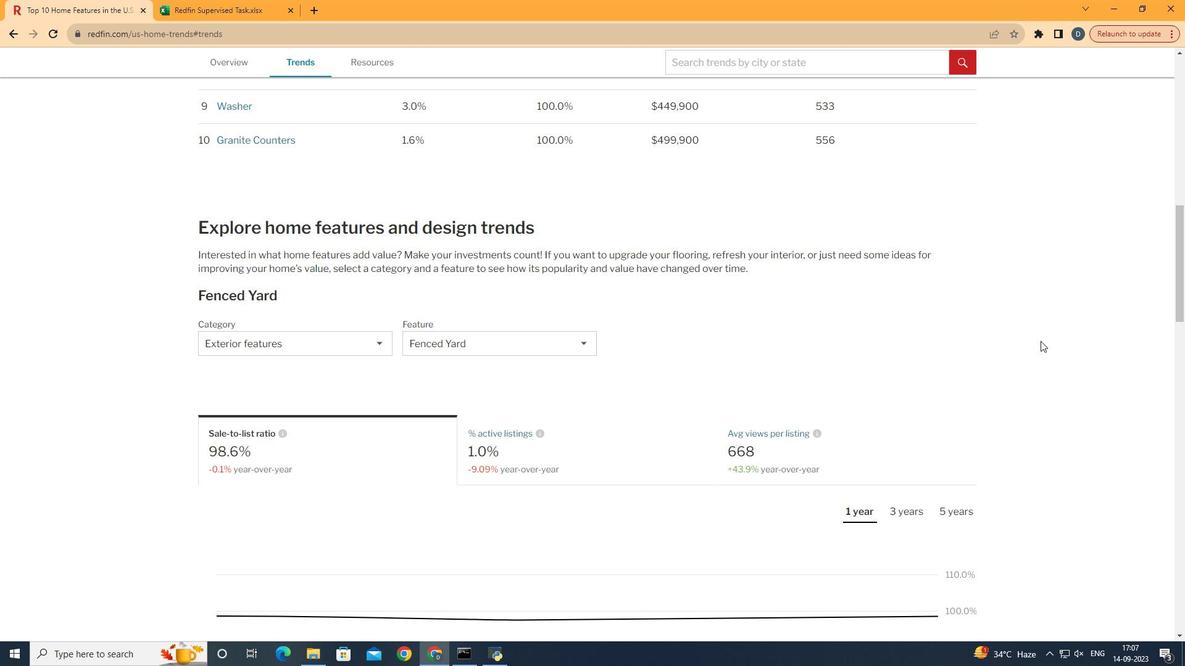 
Action: Mouse scrolled (1040, 340) with delta (0, 0)
Screenshot: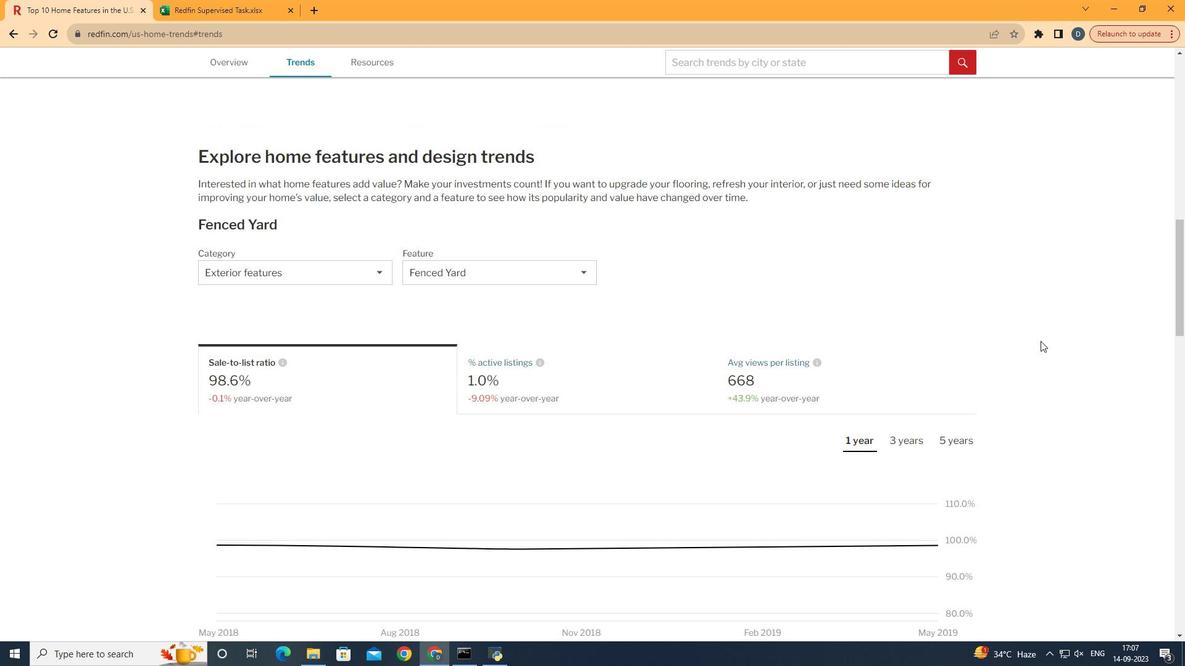 
Action: Mouse scrolled (1040, 340) with delta (0, 0)
Screenshot: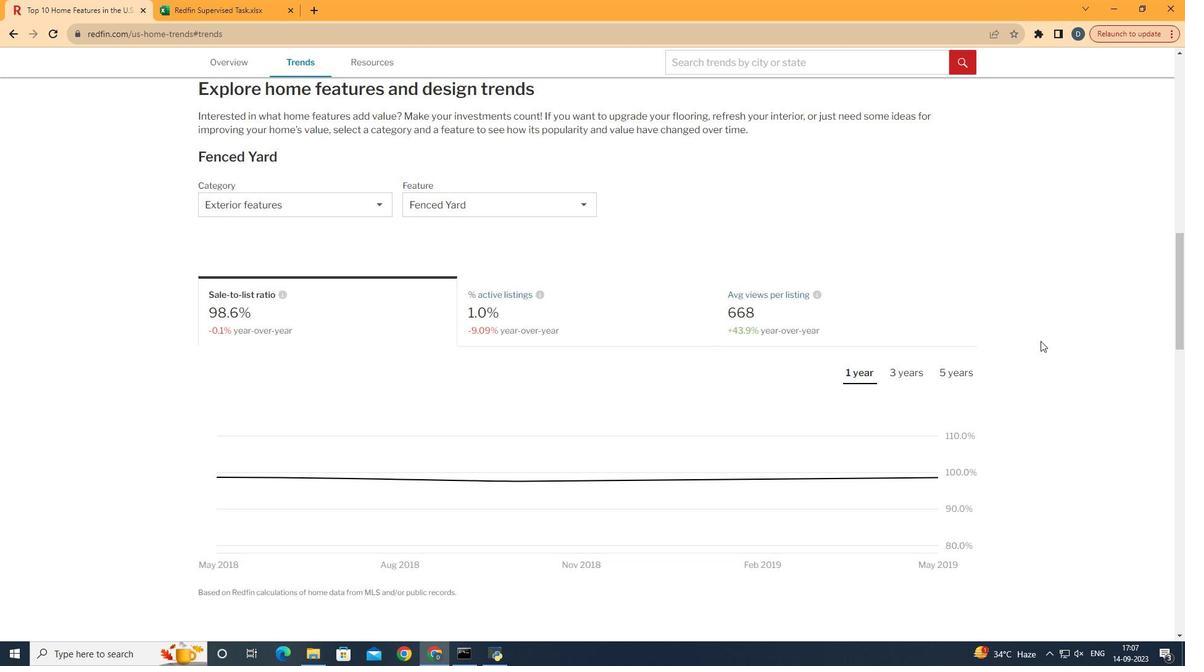 
Action: Mouse scrolled (1040, 340) with delta (0, 0)
Screenshot: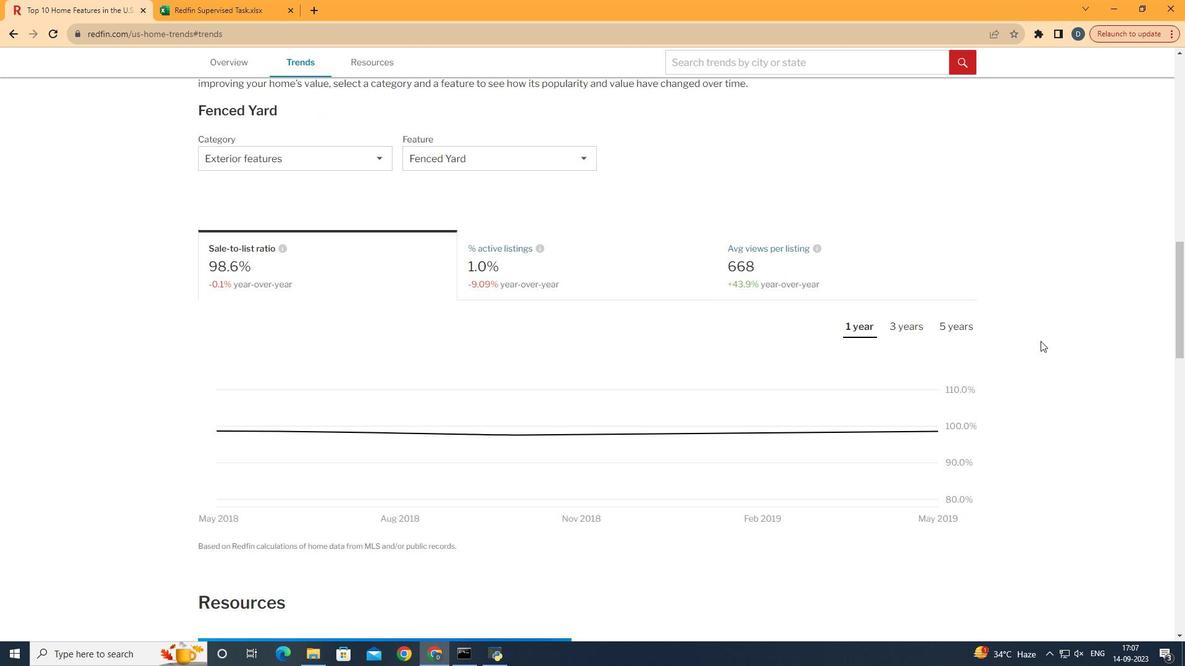 
